 Task: Add to scrum project TowerLine a team member softage.1@softage.net.
Action: Mouse moved to (244, 66)
Screenshot: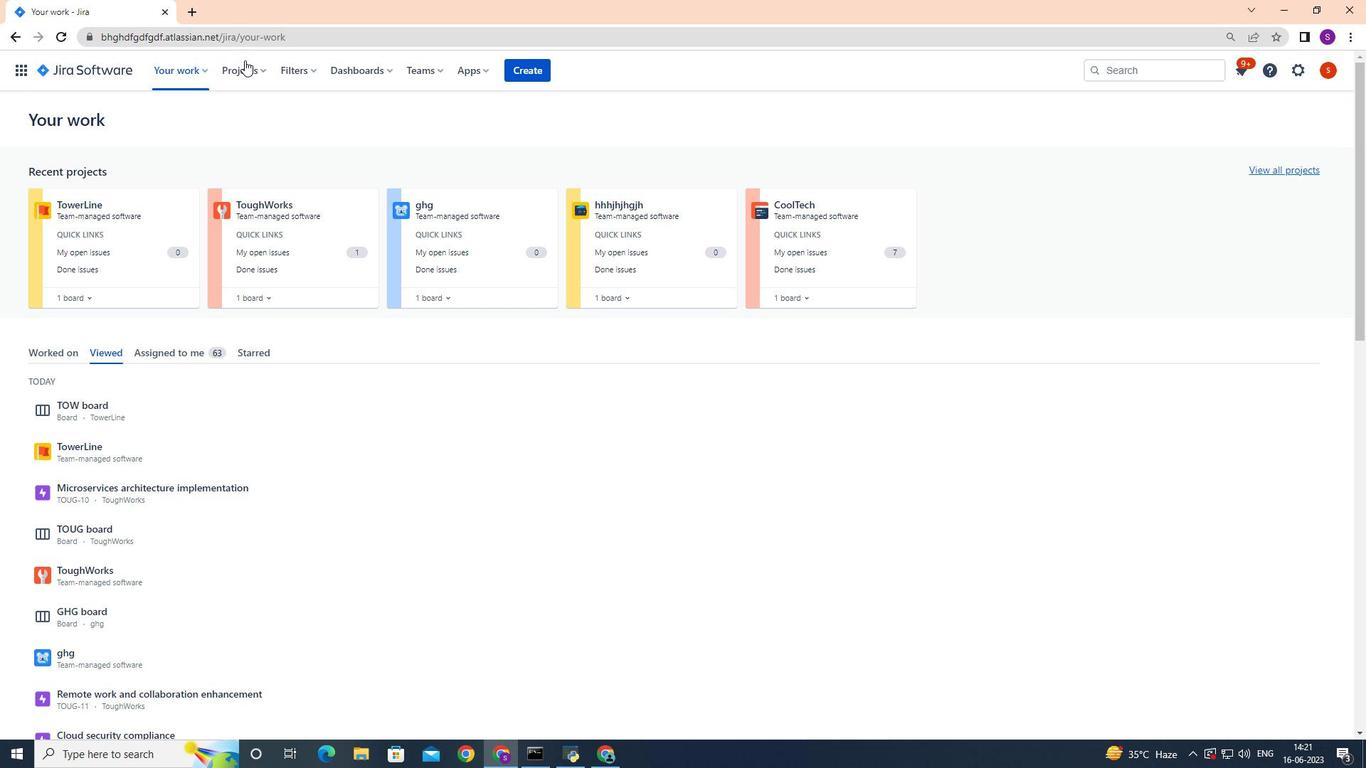 
Action: Mouse pressed left at (244, 66)
Screenshot: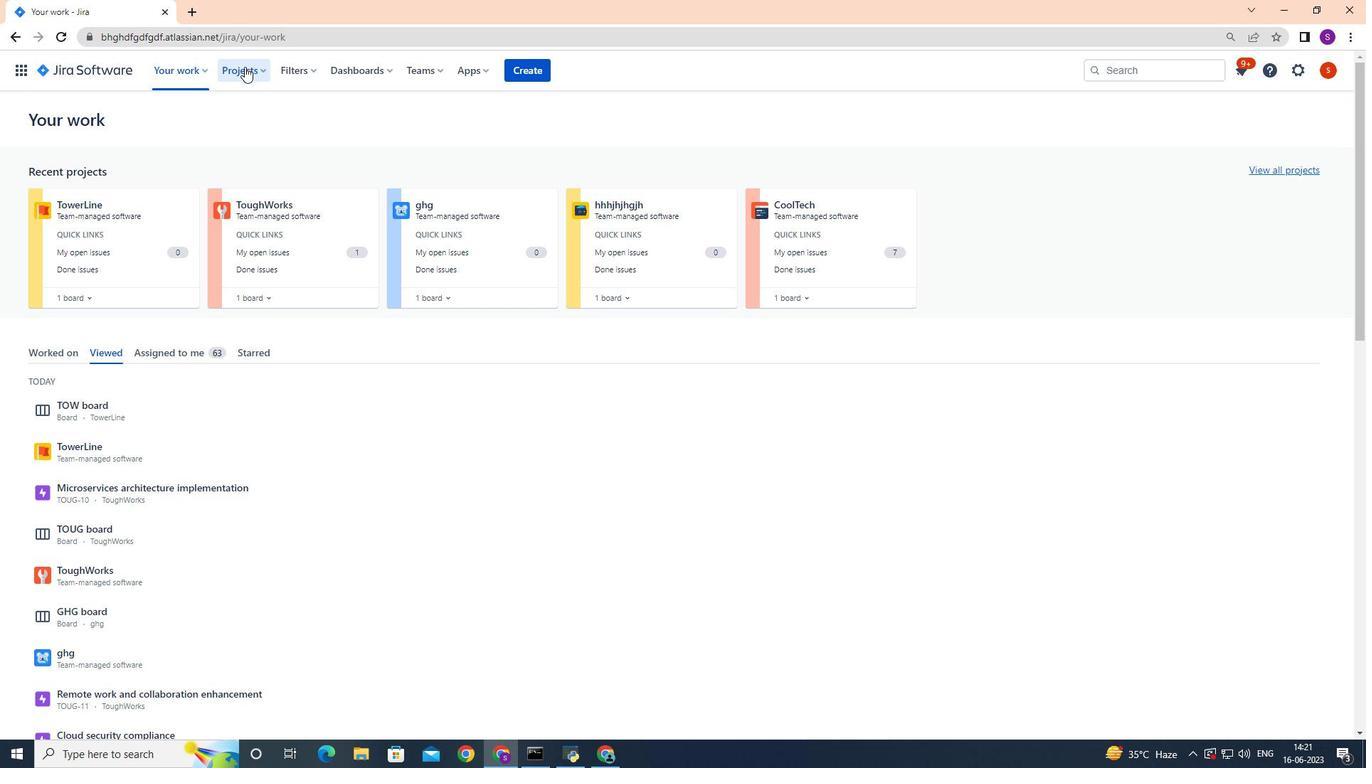 
Action: Mouse moved to (285, 136)
Screenshot: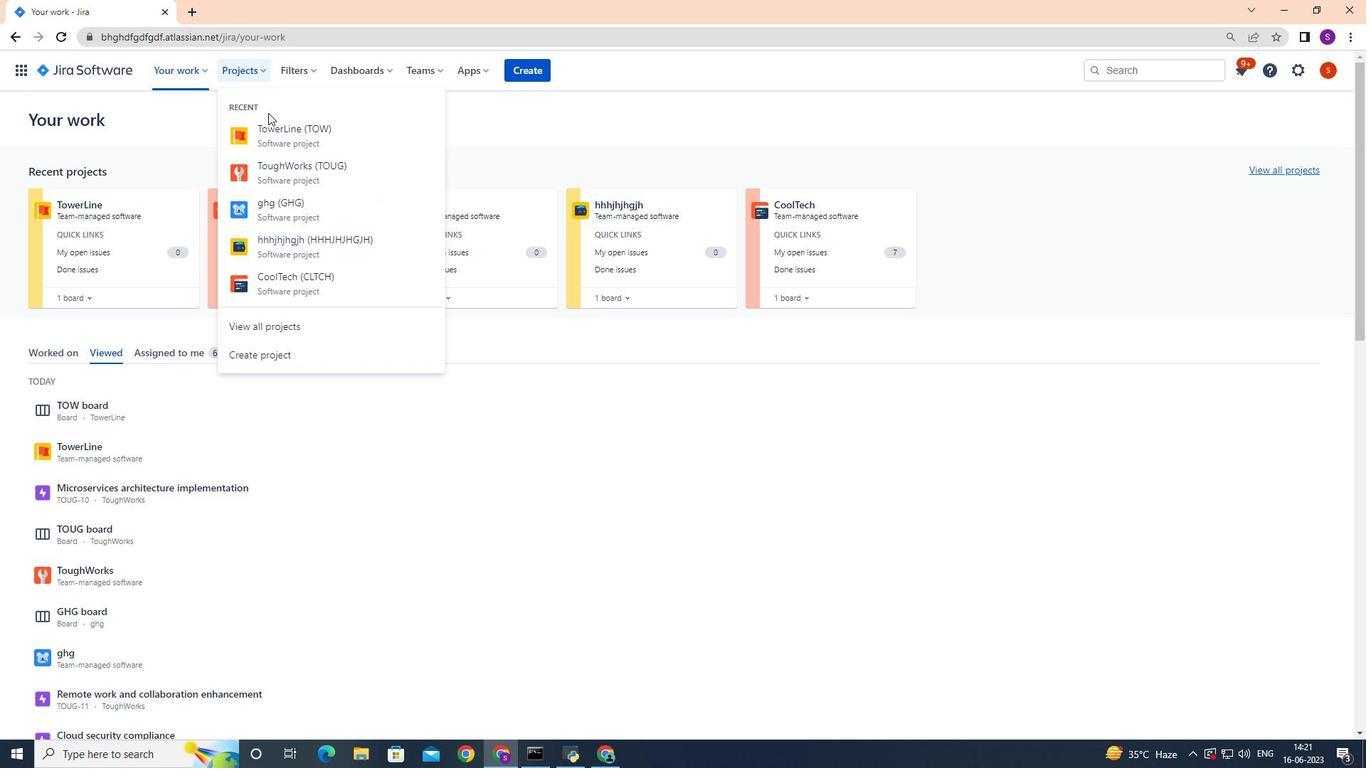 
Action: Mouse pressed left at (285, 136)
Screenshot: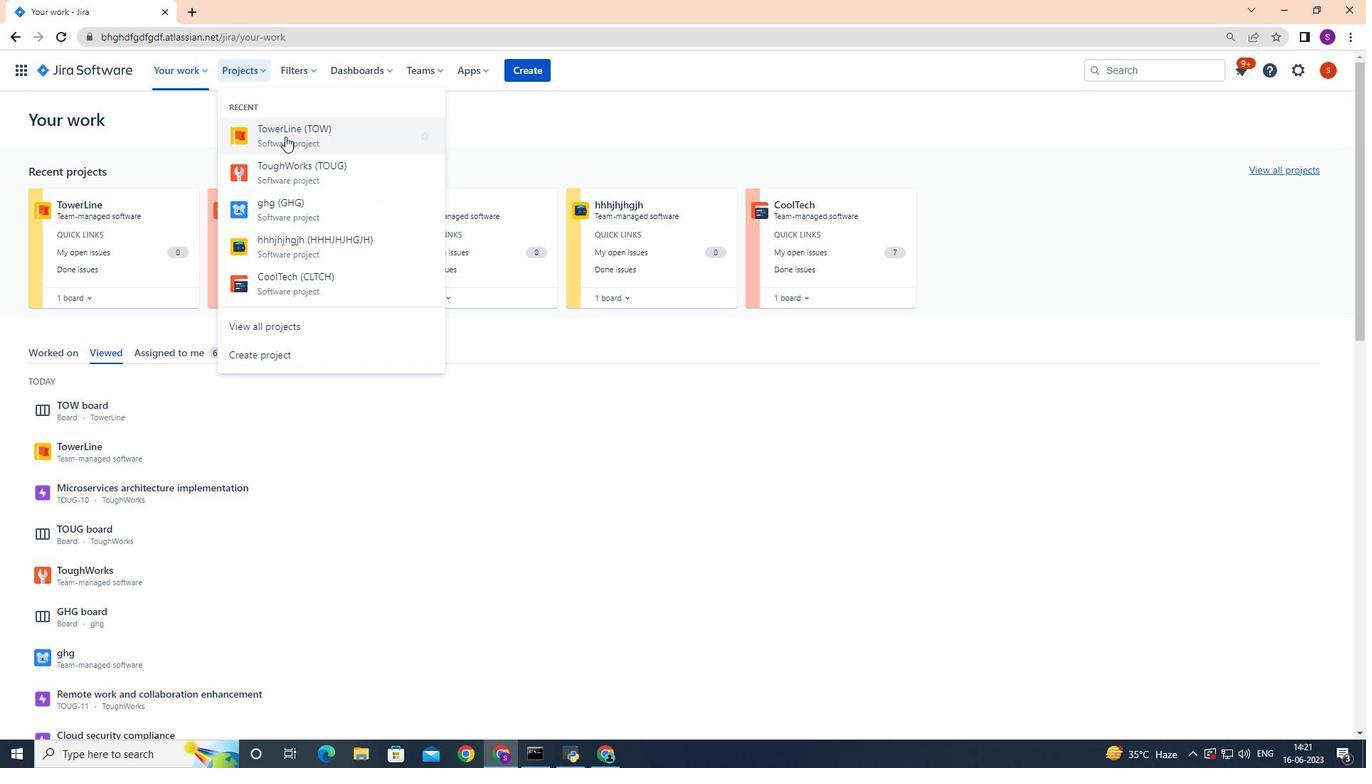 
Action: Mouse moved to (182, 193)
Screenshot: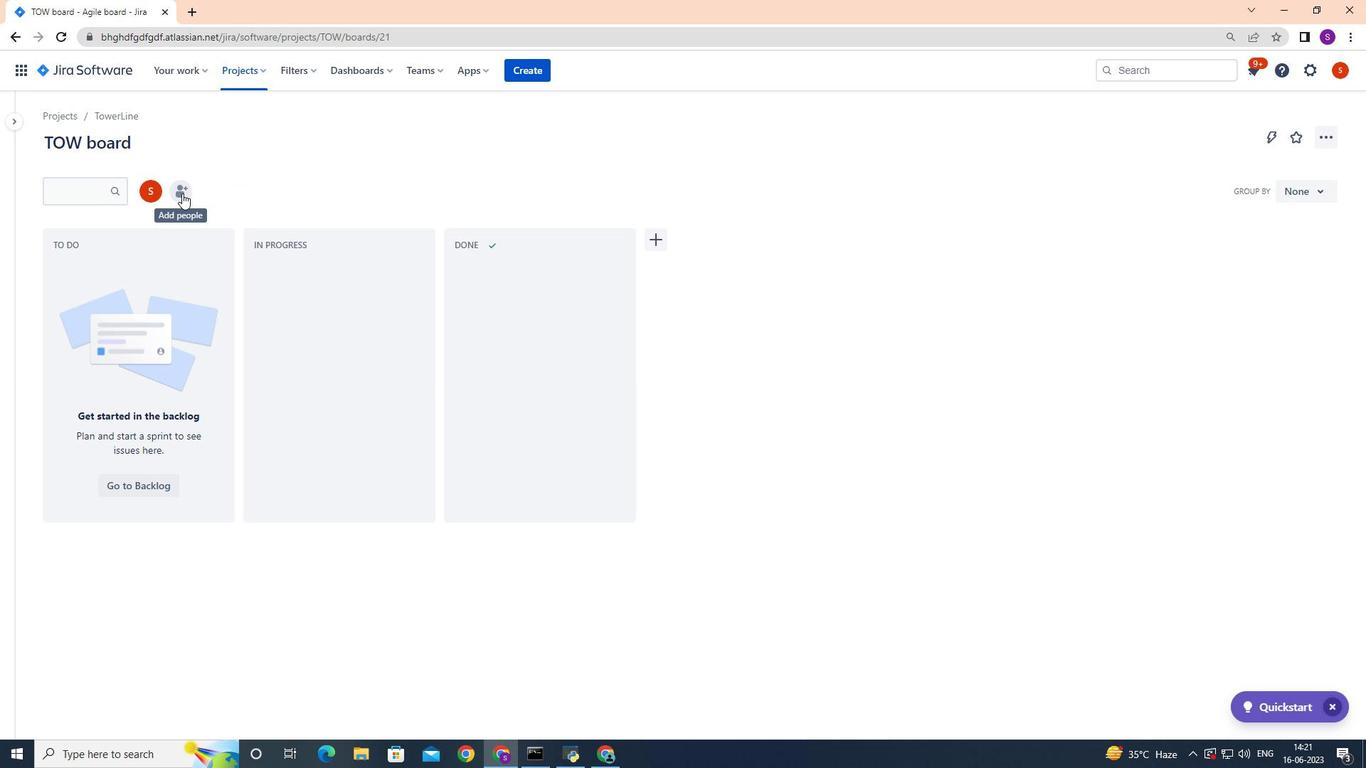 
Action: Mouse pressed left at (182, 193)
Screenshot: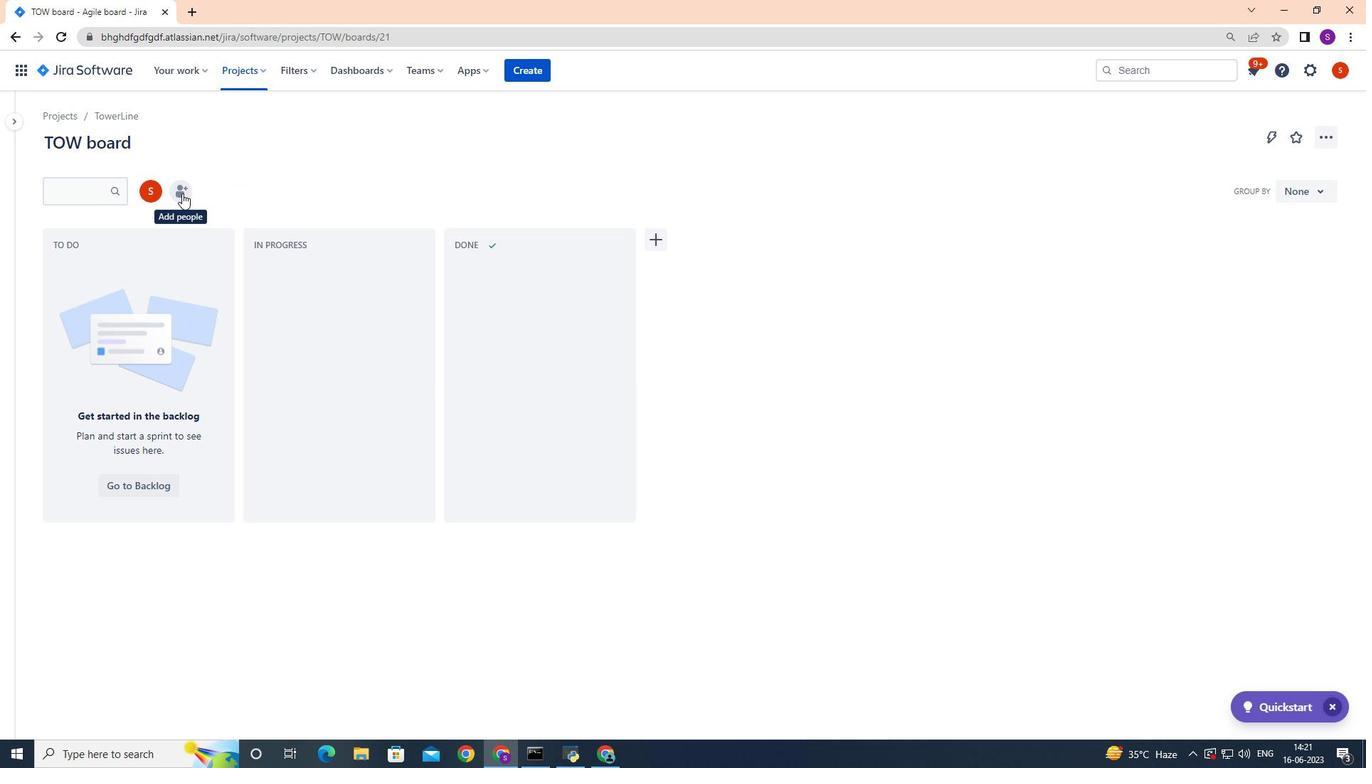 
Action: Mouse moved to (198, 213)
Screenshot: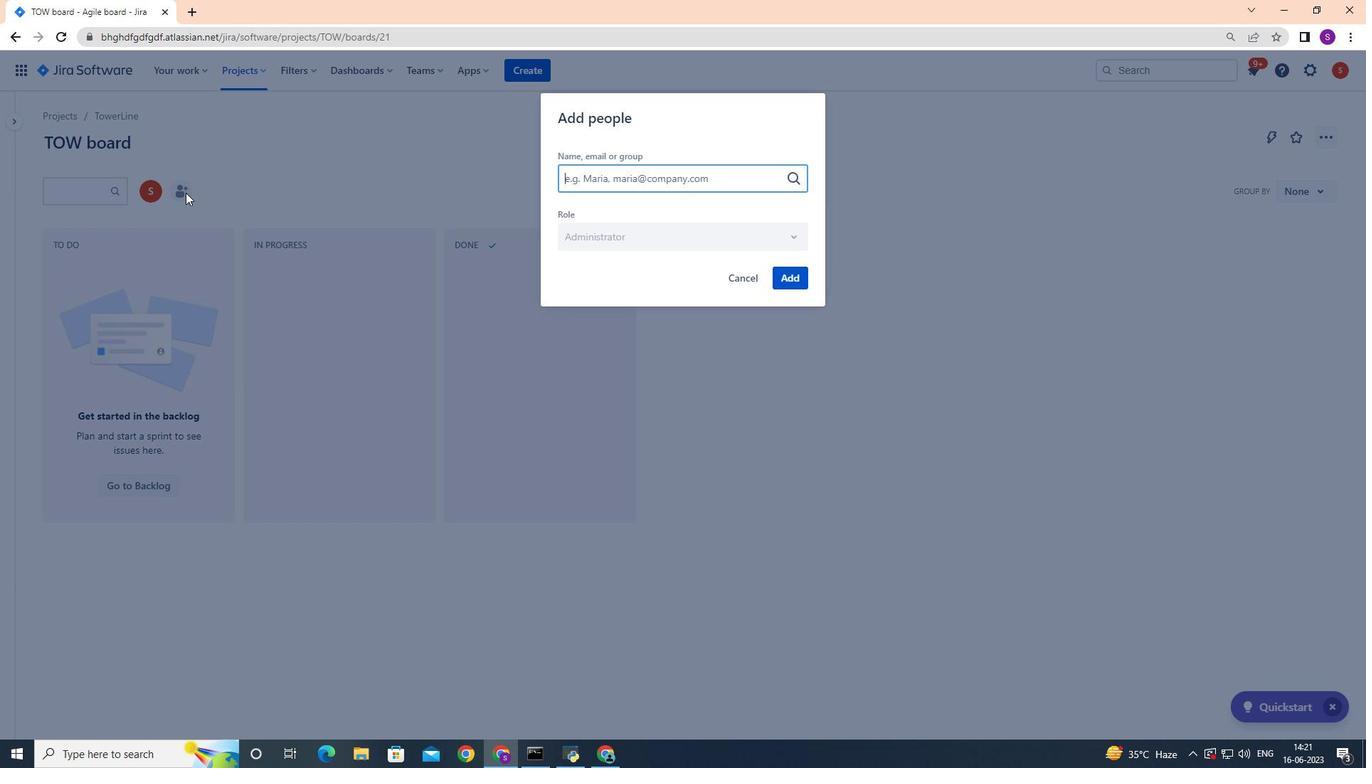
Action: Key pressed softage.1
Screenshot: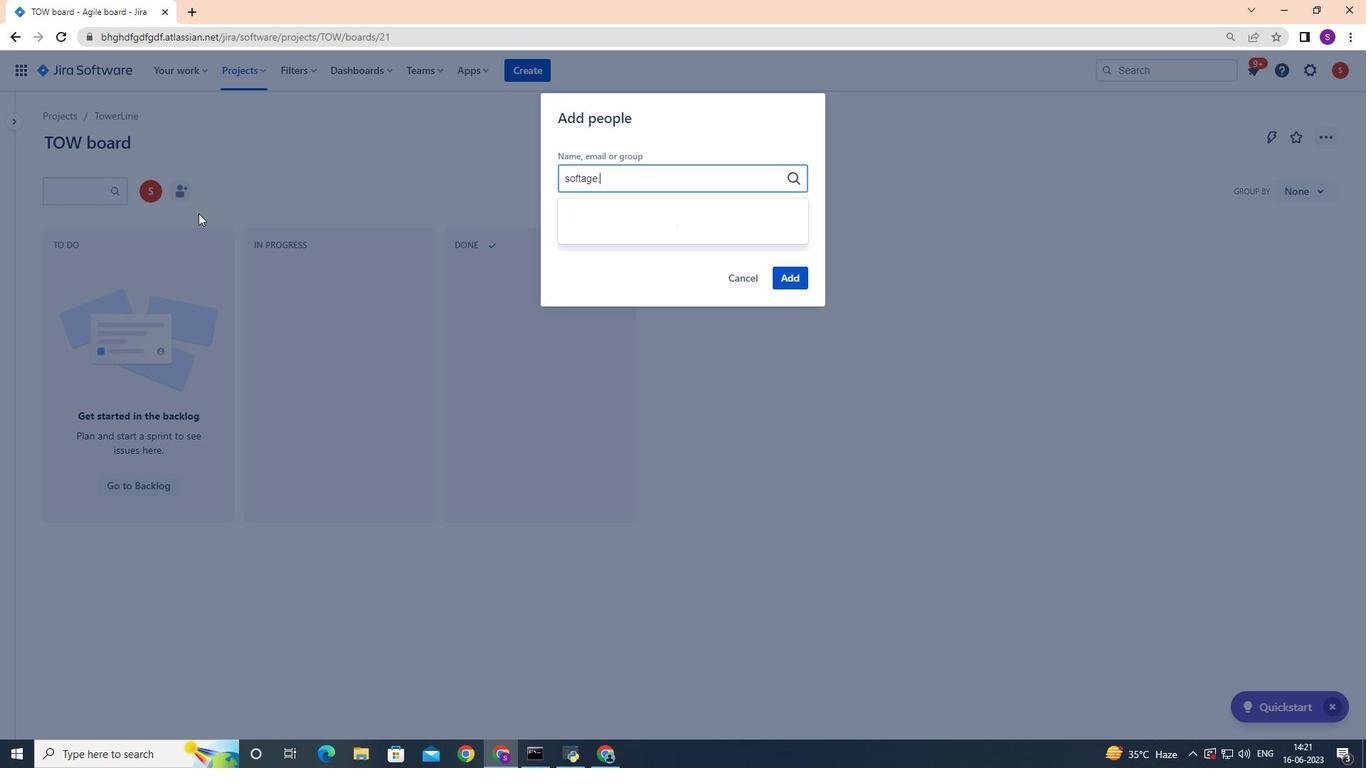
Action: Mouse moved to (666, 217)
Screenshot: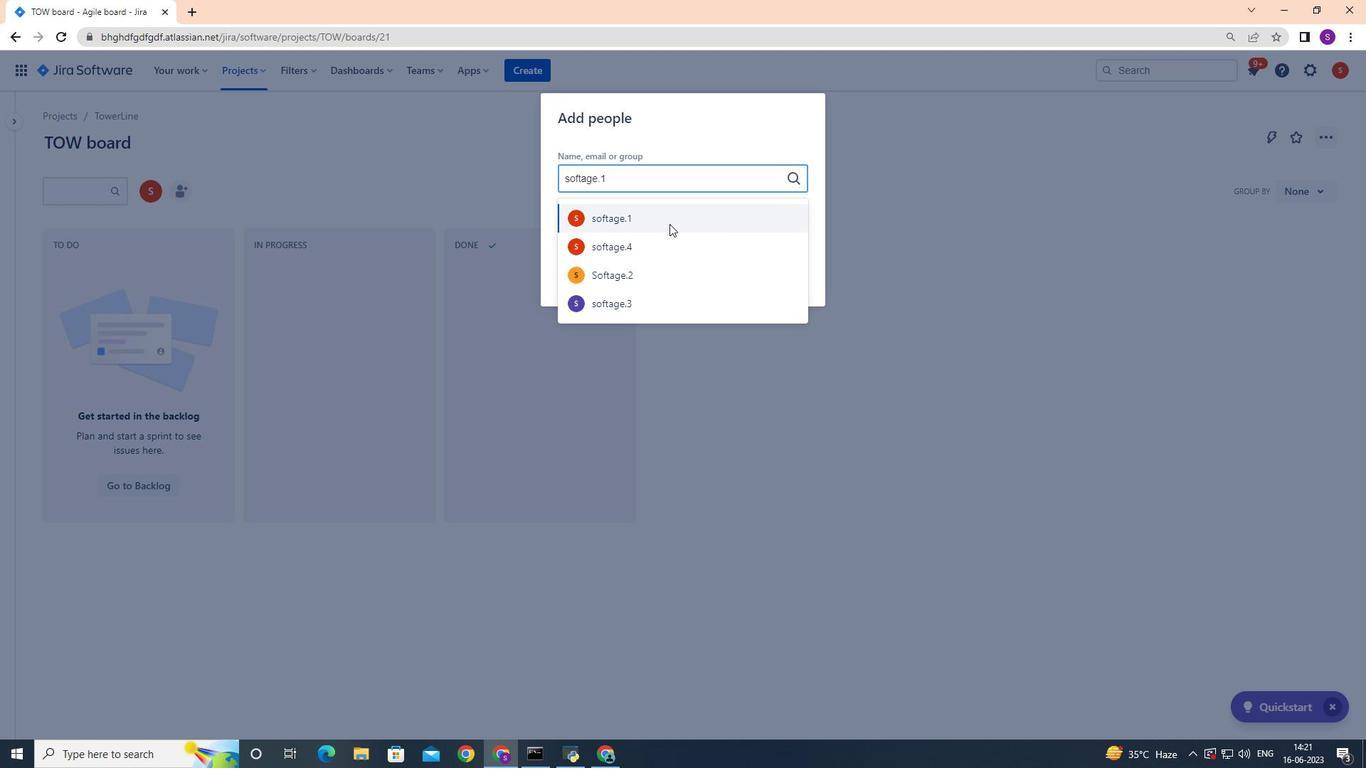 
Action: Mouse pressed left at (666, 217)
Screenshot: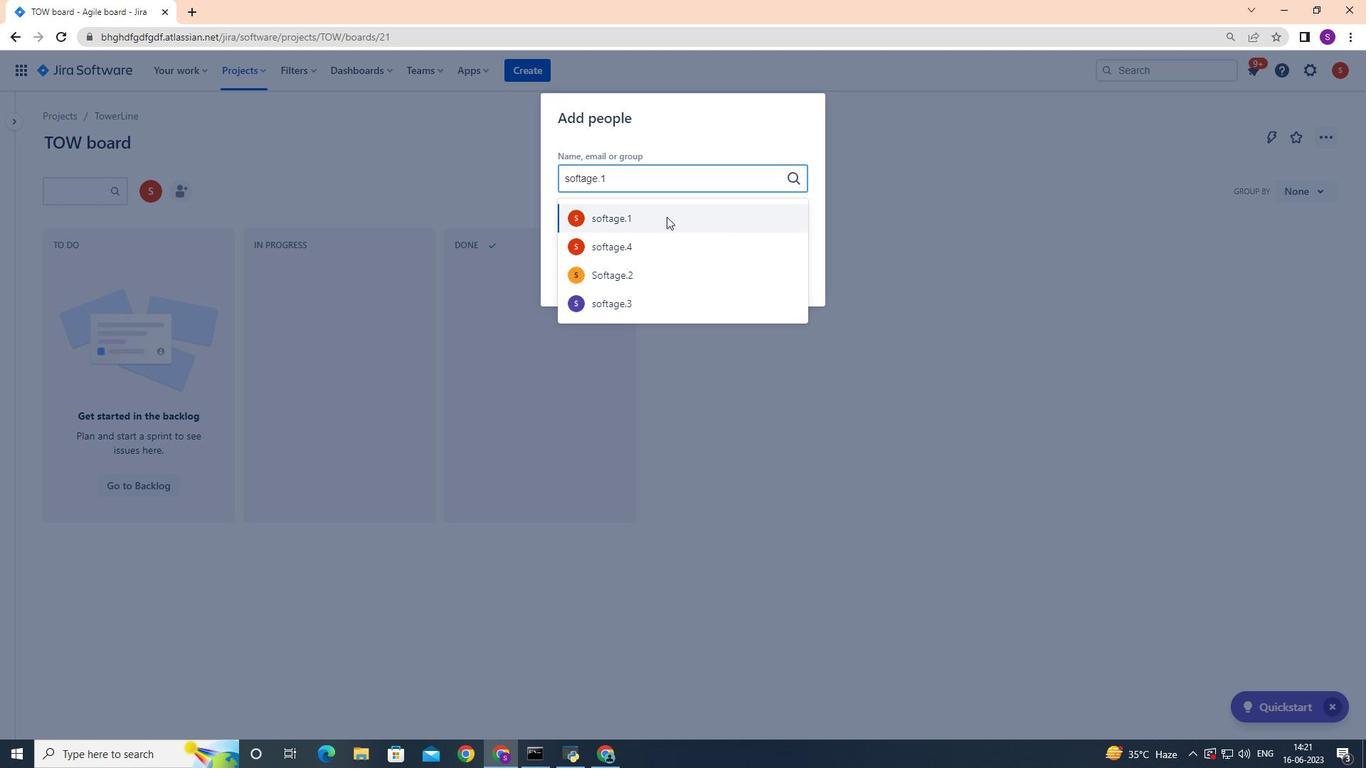 
Action: Mouse moved to (796, 275)
Screenshot: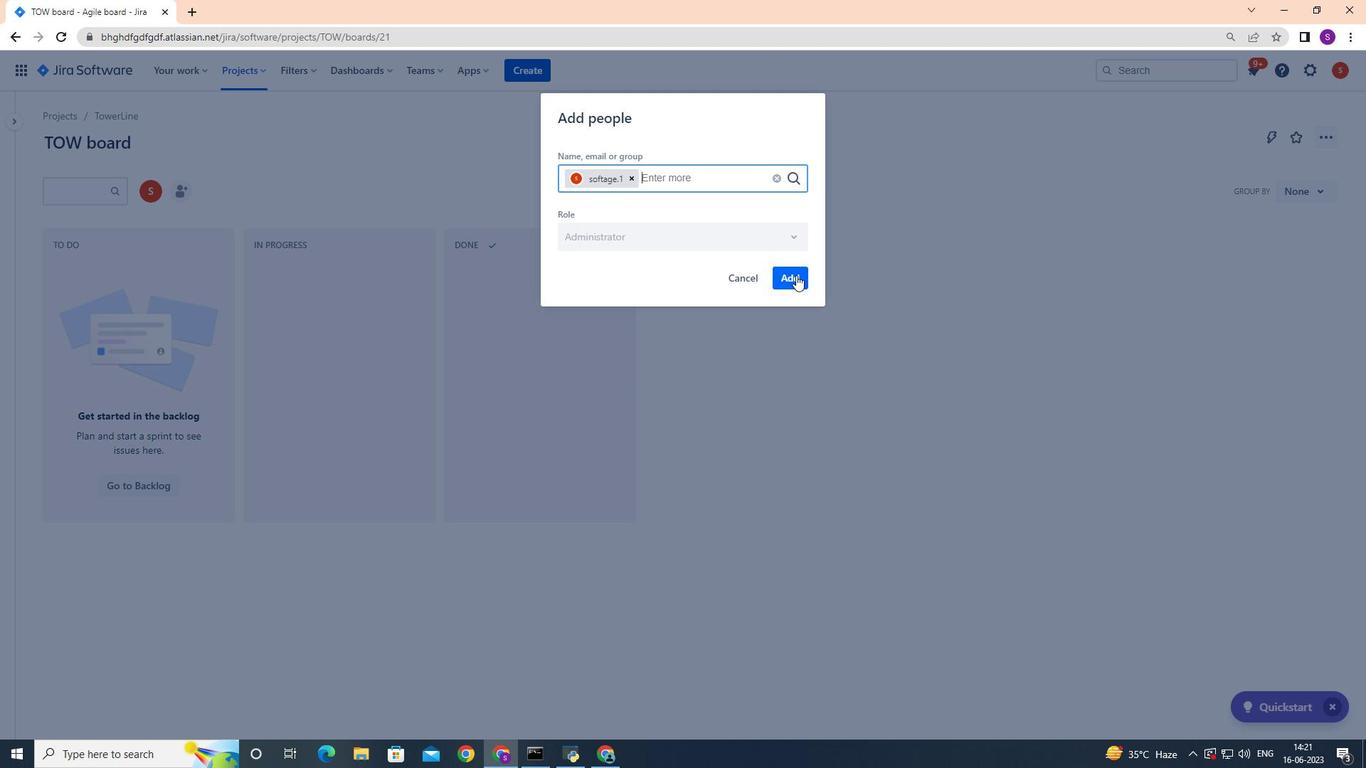 
Action: Mouse pressed left at (796, 275)
Screenshot: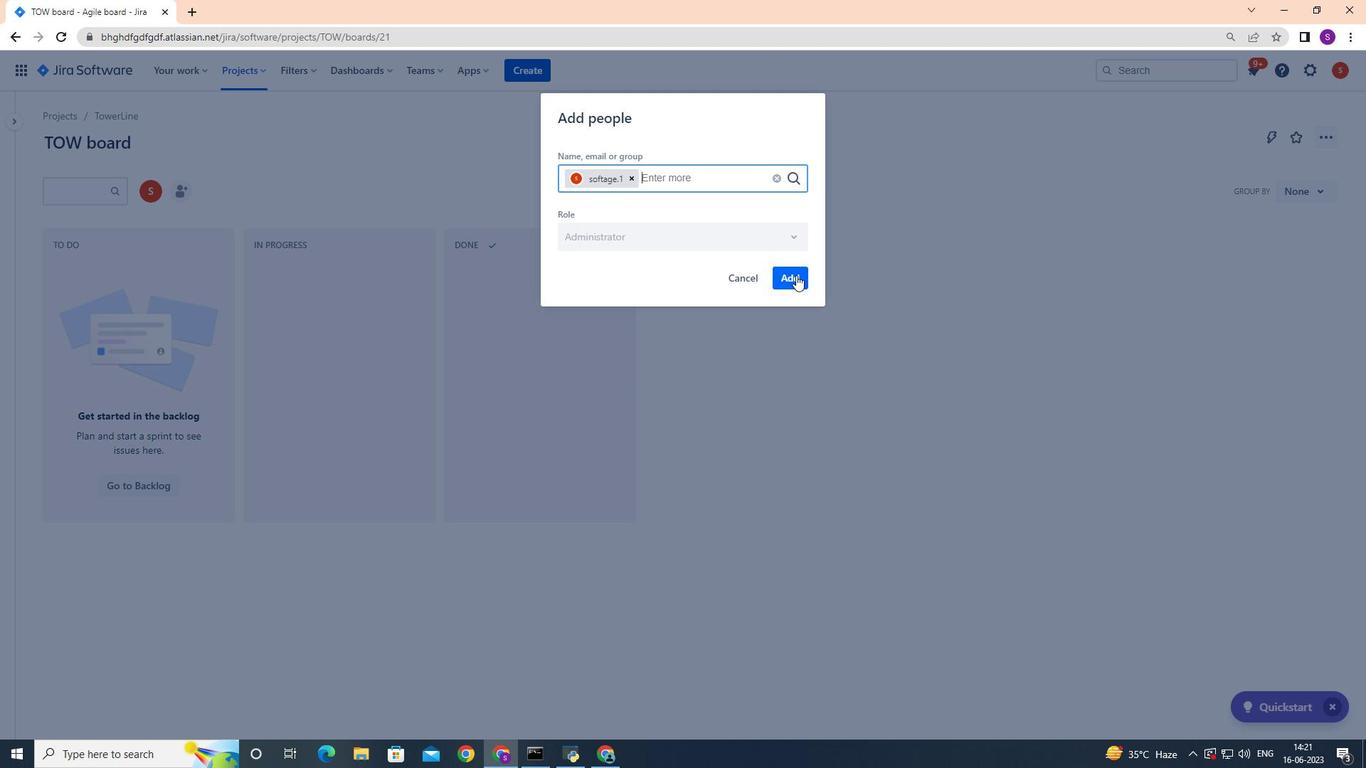 
Action: Mouse moved to (775, 273)
Screenshot: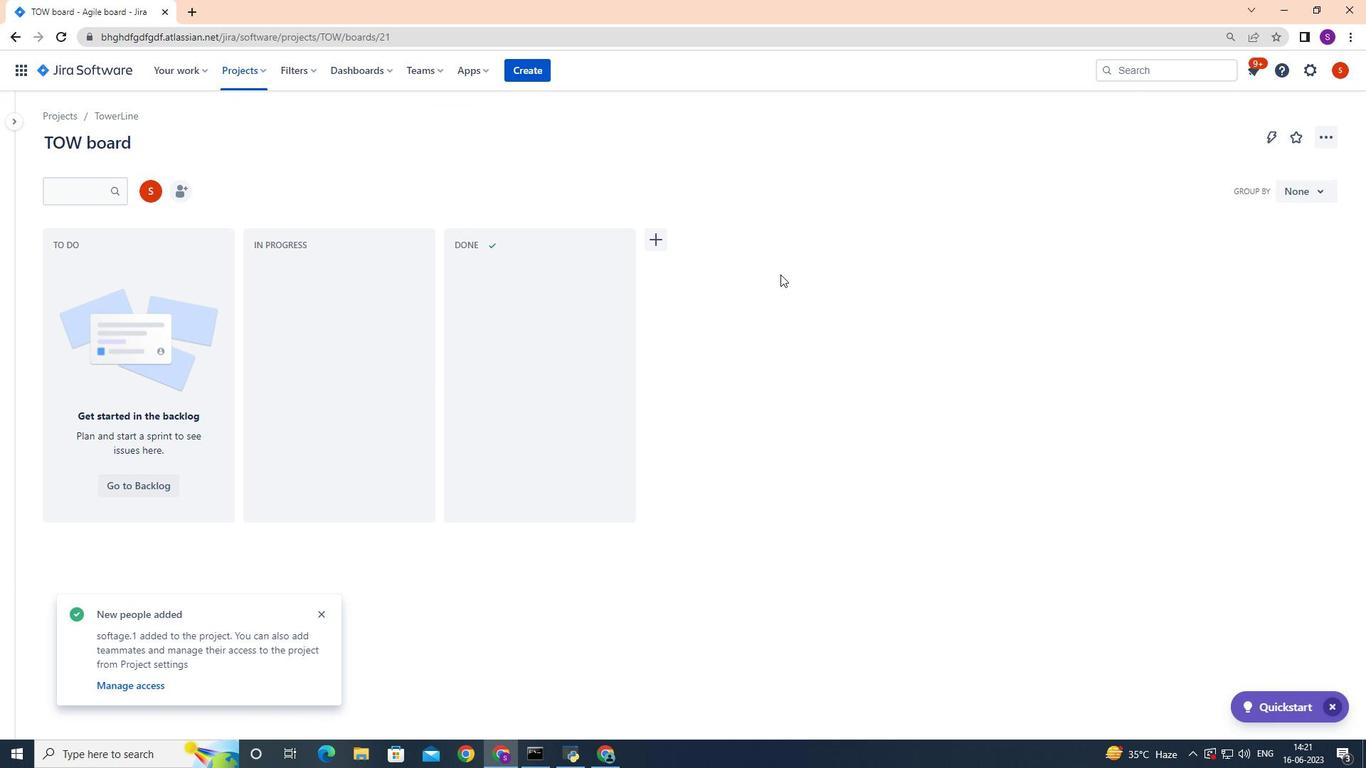 
